 Task: Select check for the extension updates.
Action: Mouse moved to (23, 641)
Screenshot: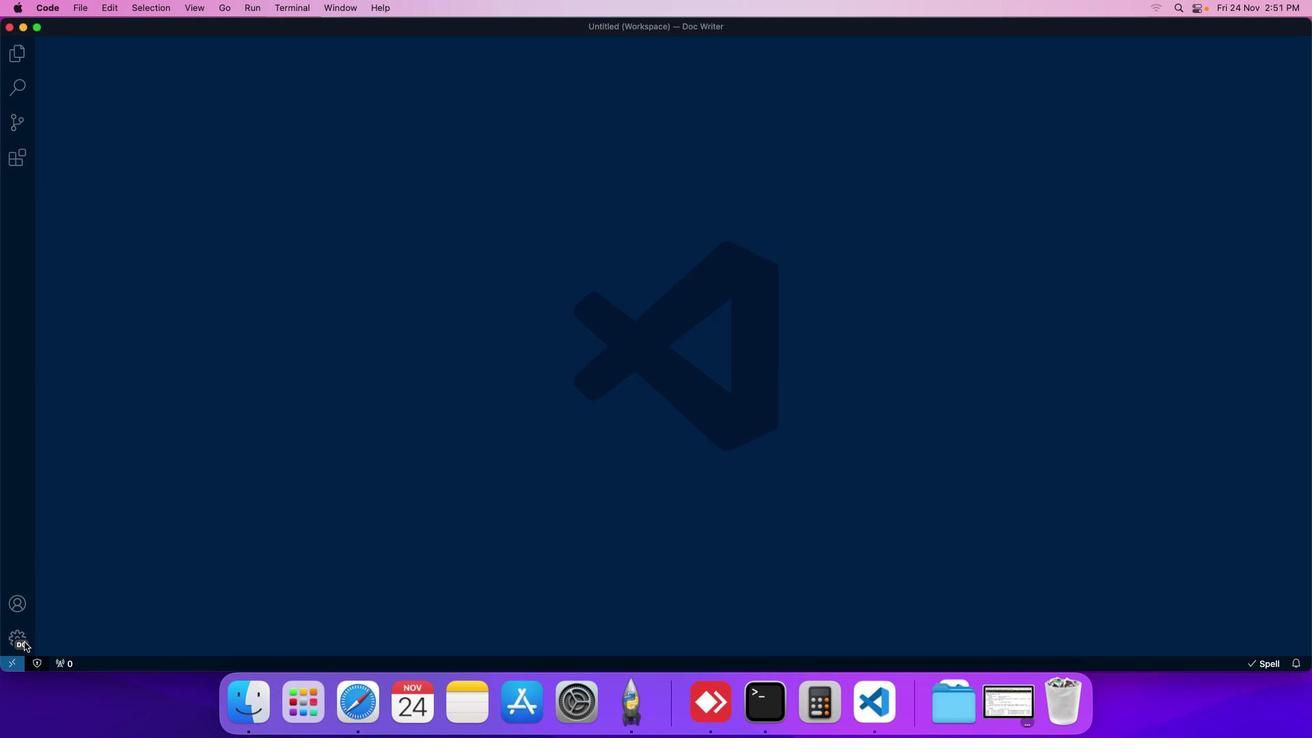 
Action: Mouse pressed left at (23, 641)
Screenshot: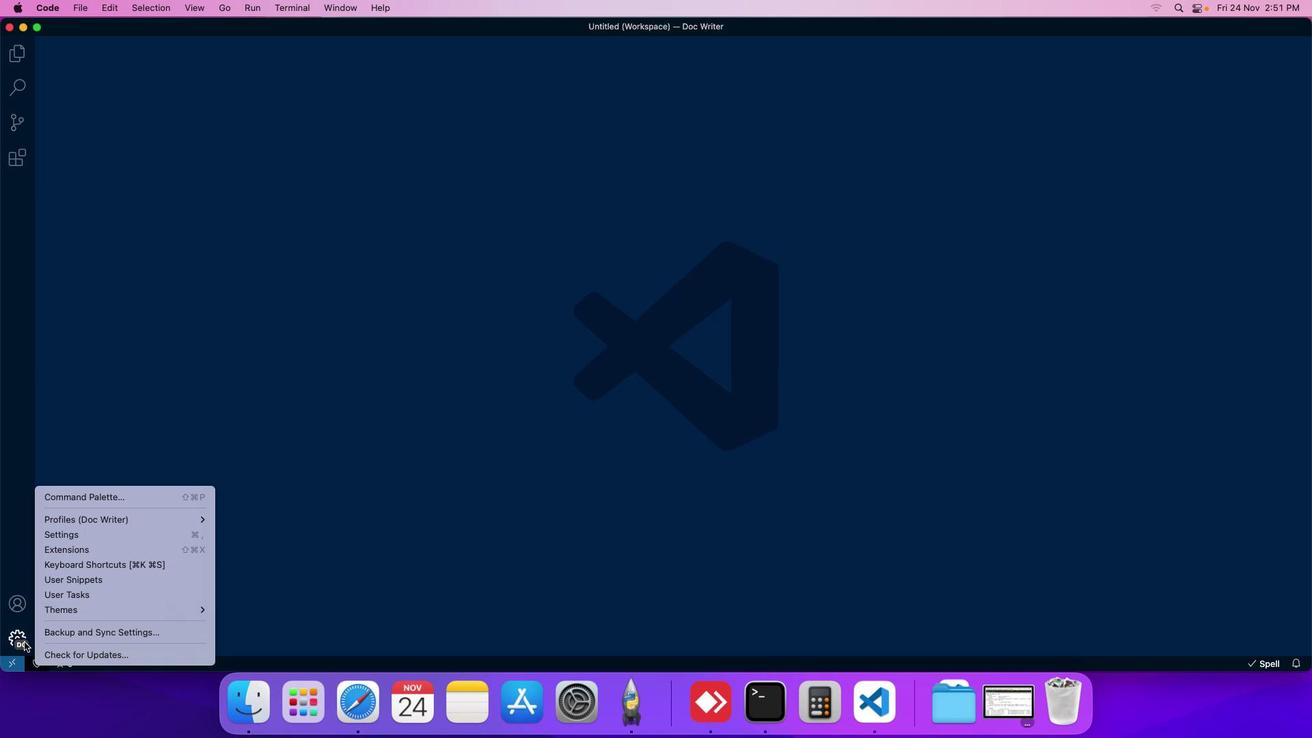 
Action: Mouse moved to (66, 543)
Screenshot: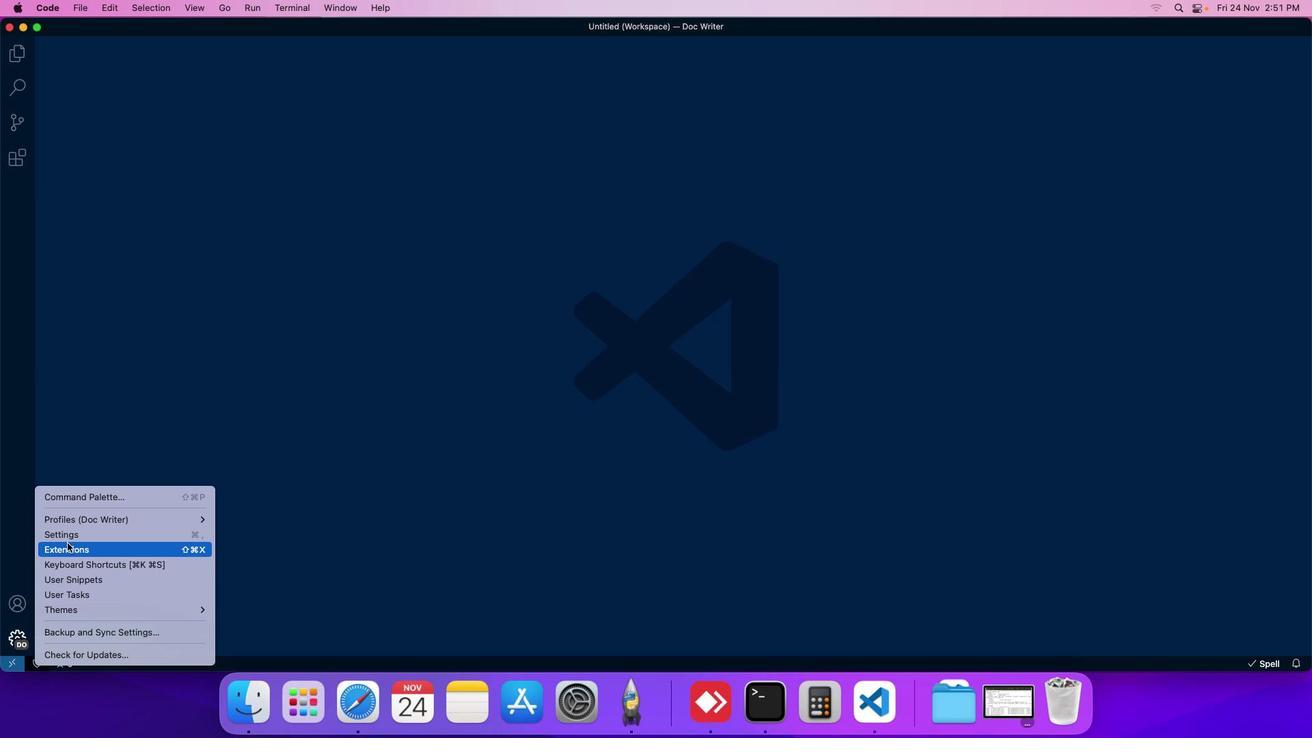 
Action: Mouse pressed left at (66, 543)
Screenshot: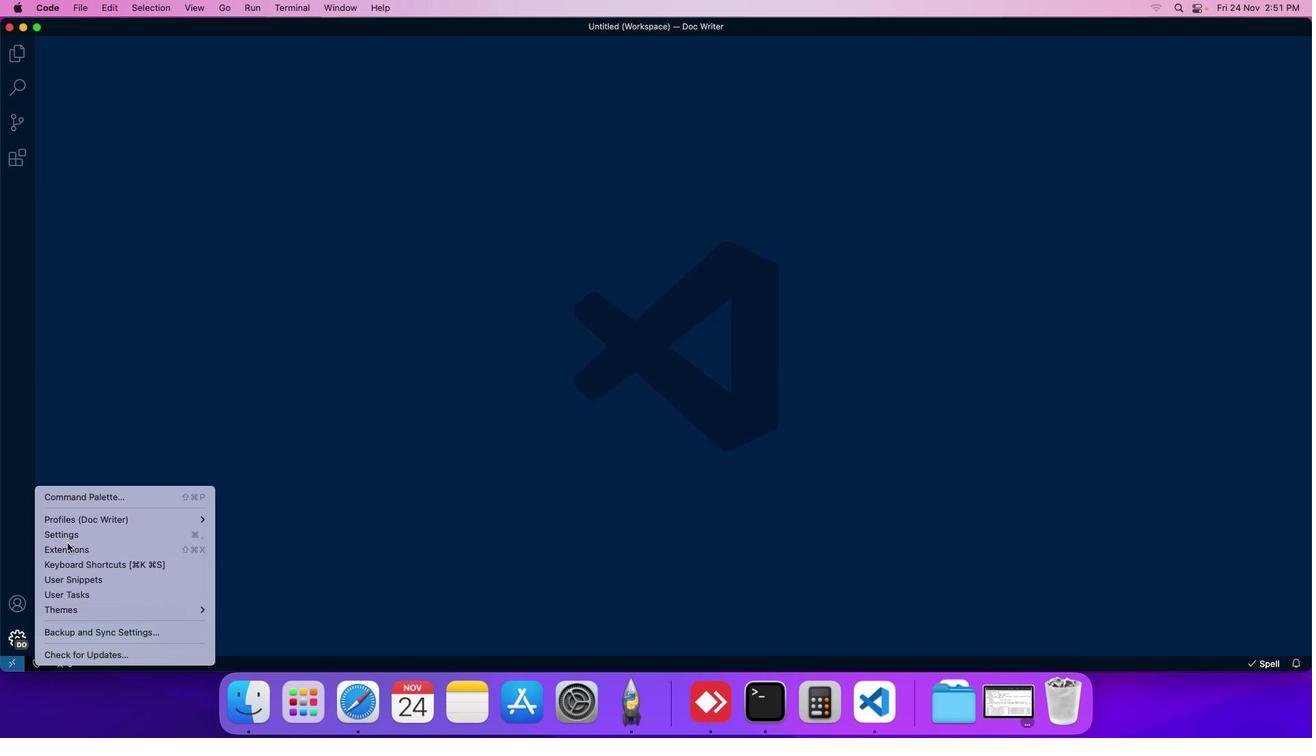 
Action: Mouse moved to (200, 52)
Screenshot: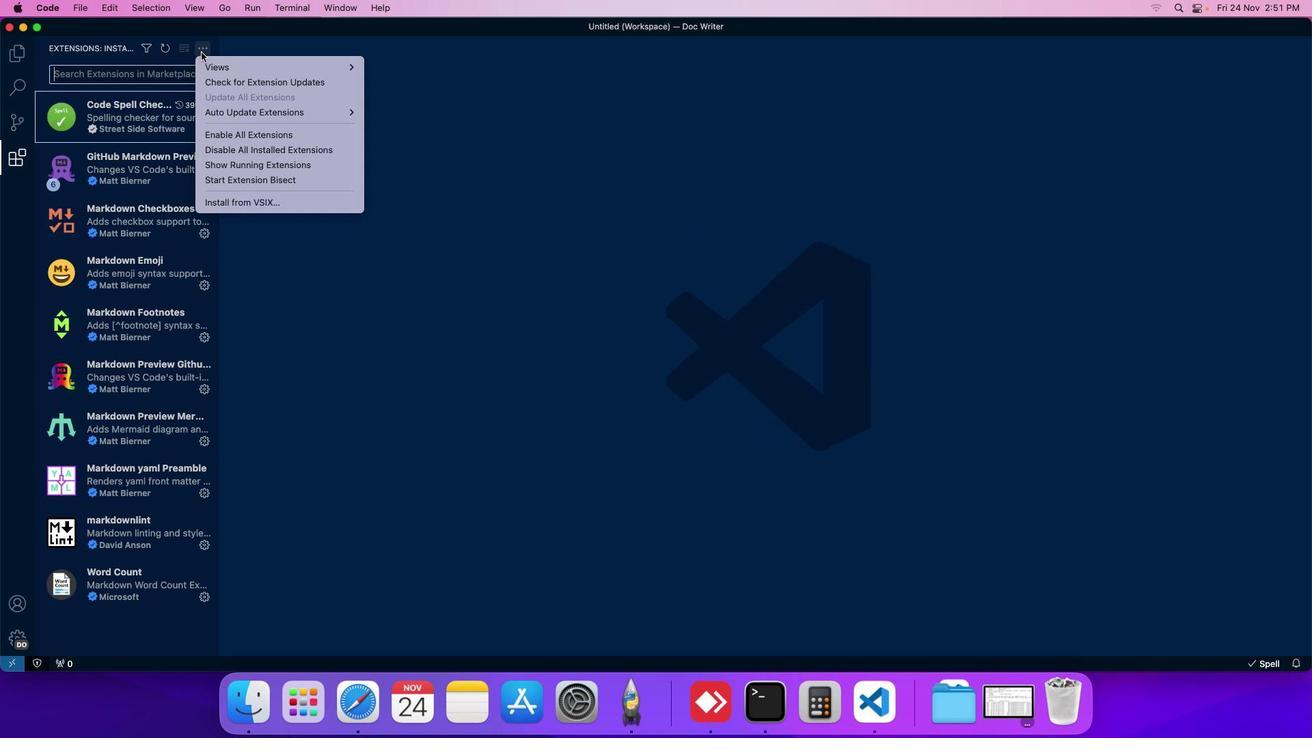 
Action: Mouse pressed left at (200, 52)
Screenshot: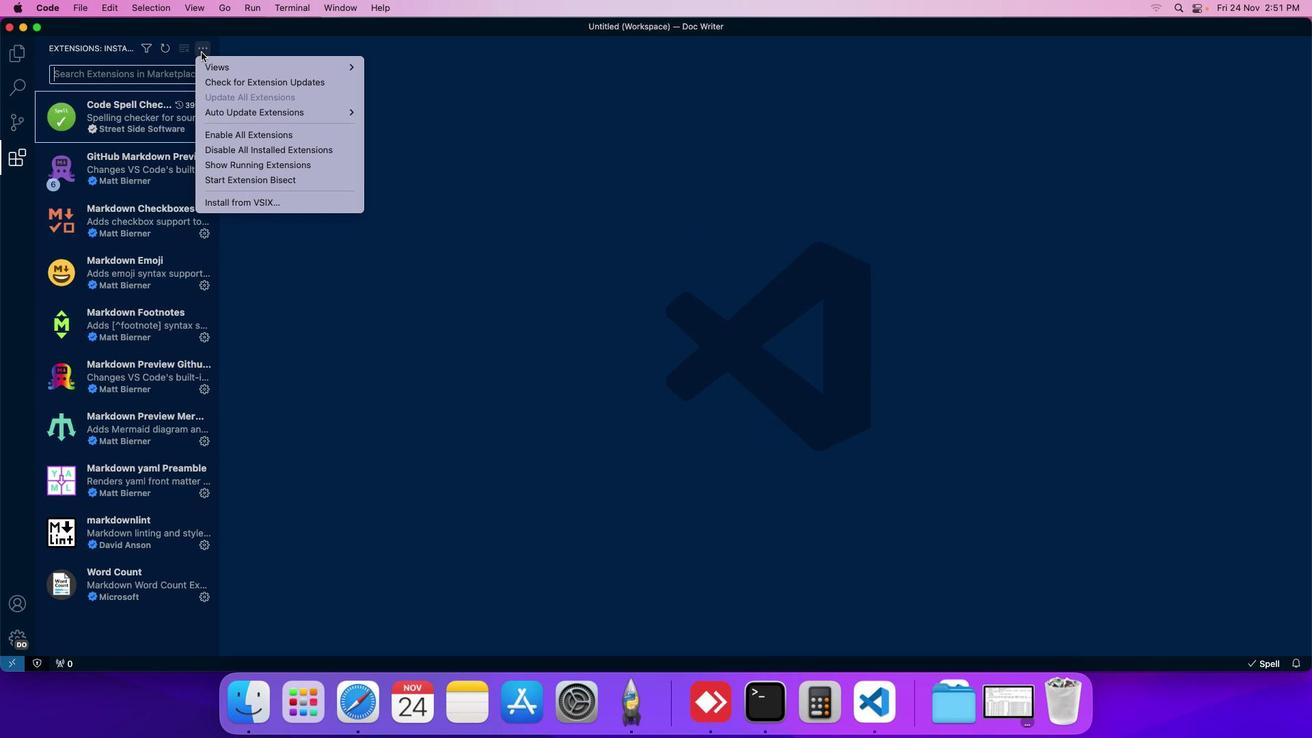 
Action: Mouse moved to (213, 77)
Screenshot: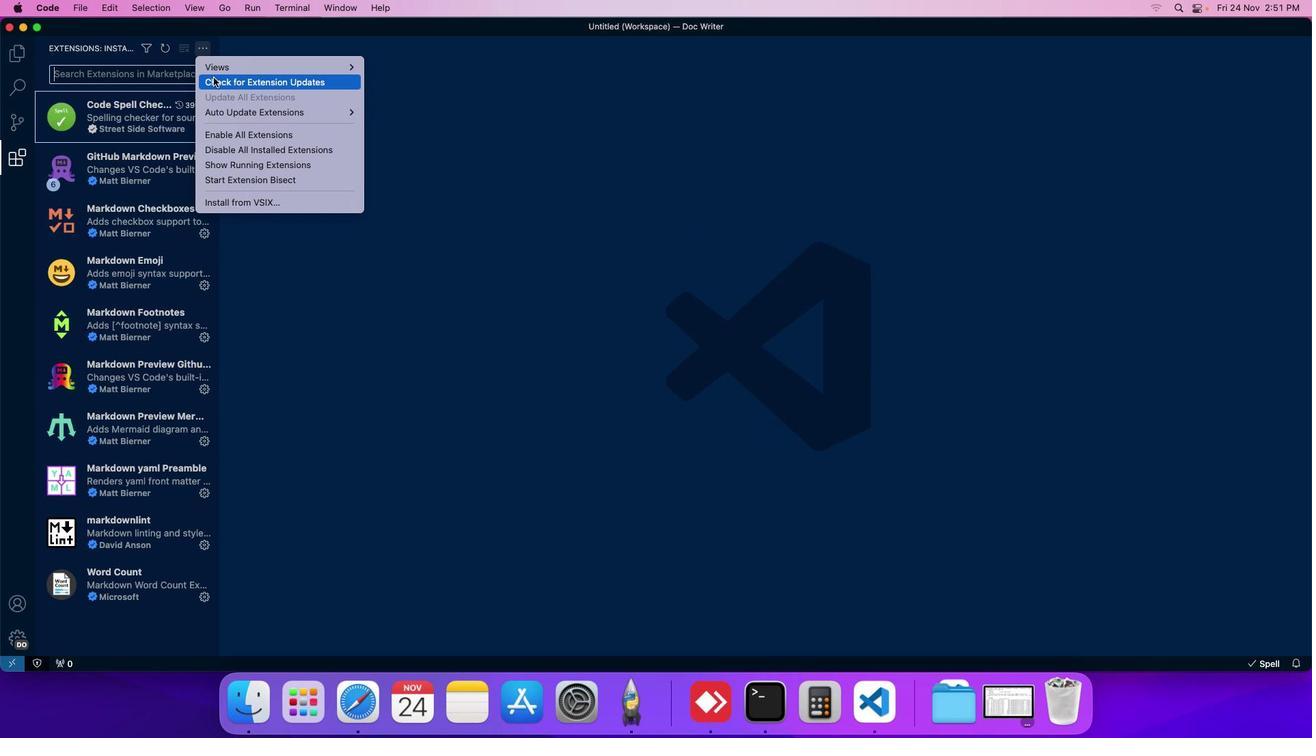 
Action: Mouse pressed left at (213, 77)
Screenshot: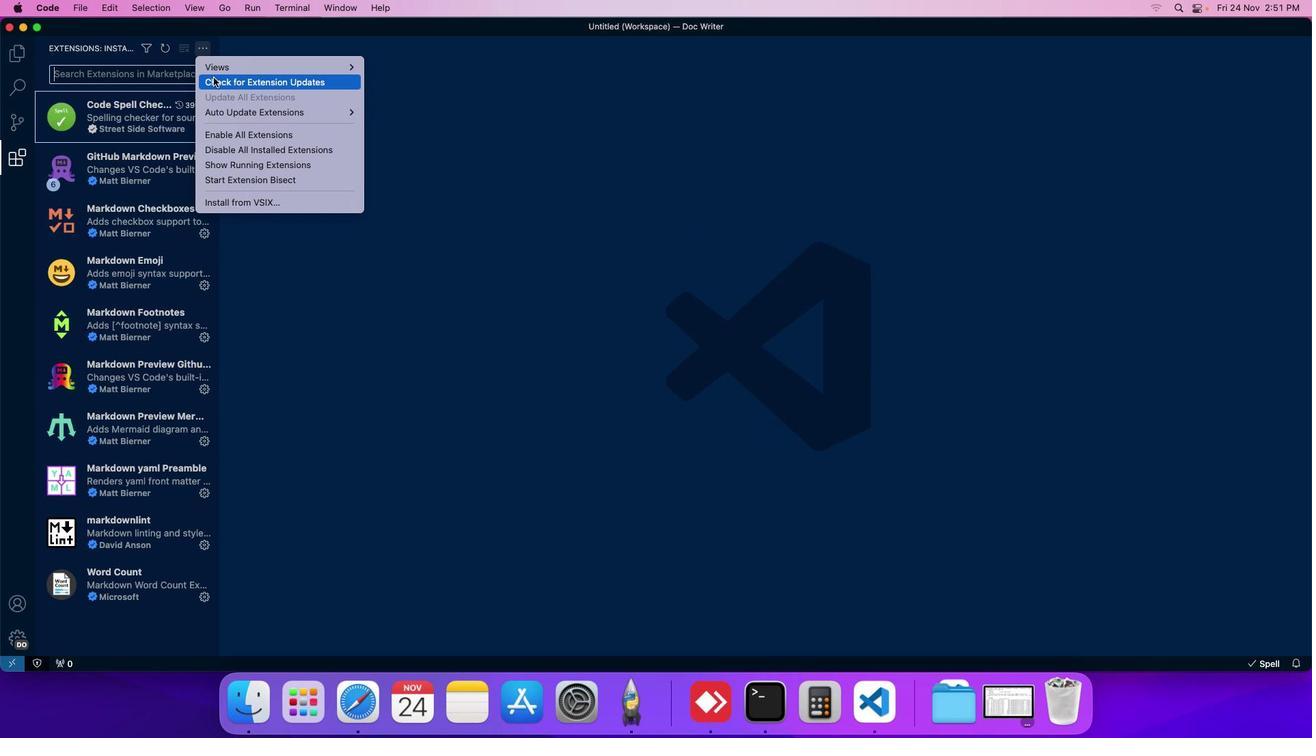 
Action: Mouse moved to (798, 375)
Screenshot: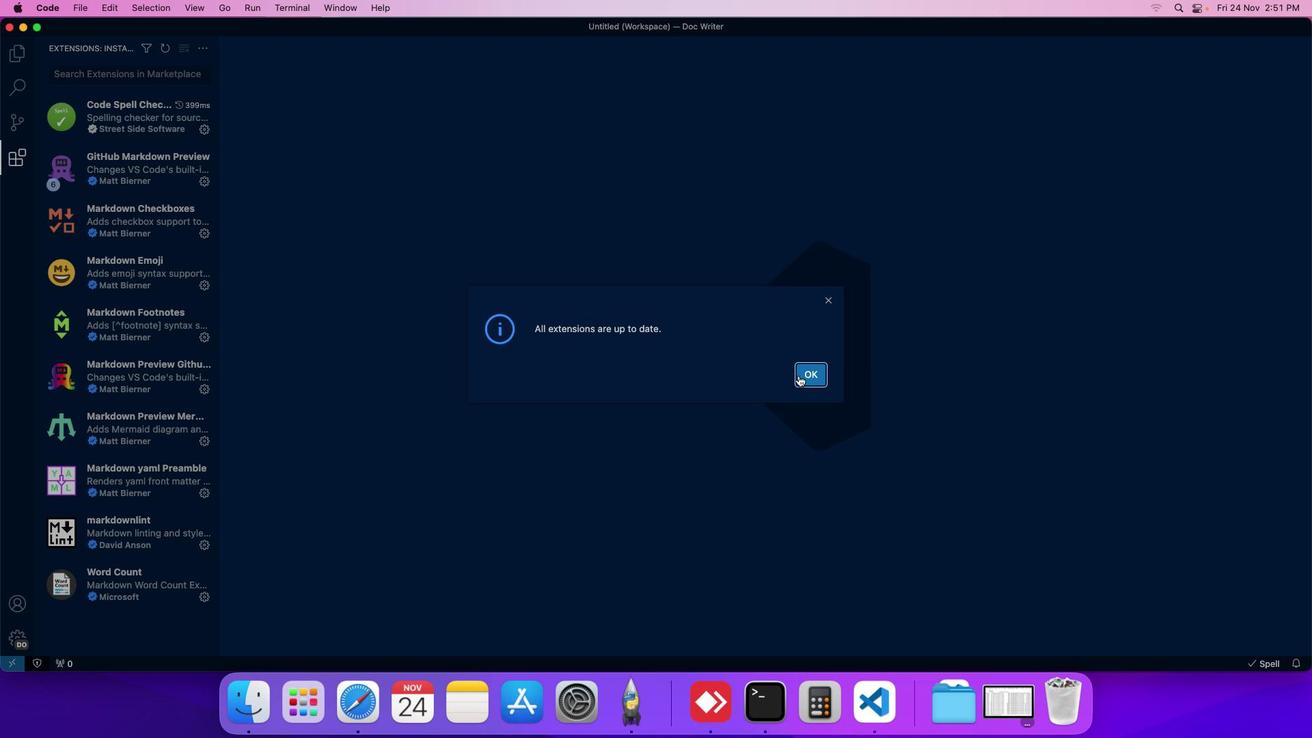 
Action: Mouse pressed left at (798, 375)
Screenshot: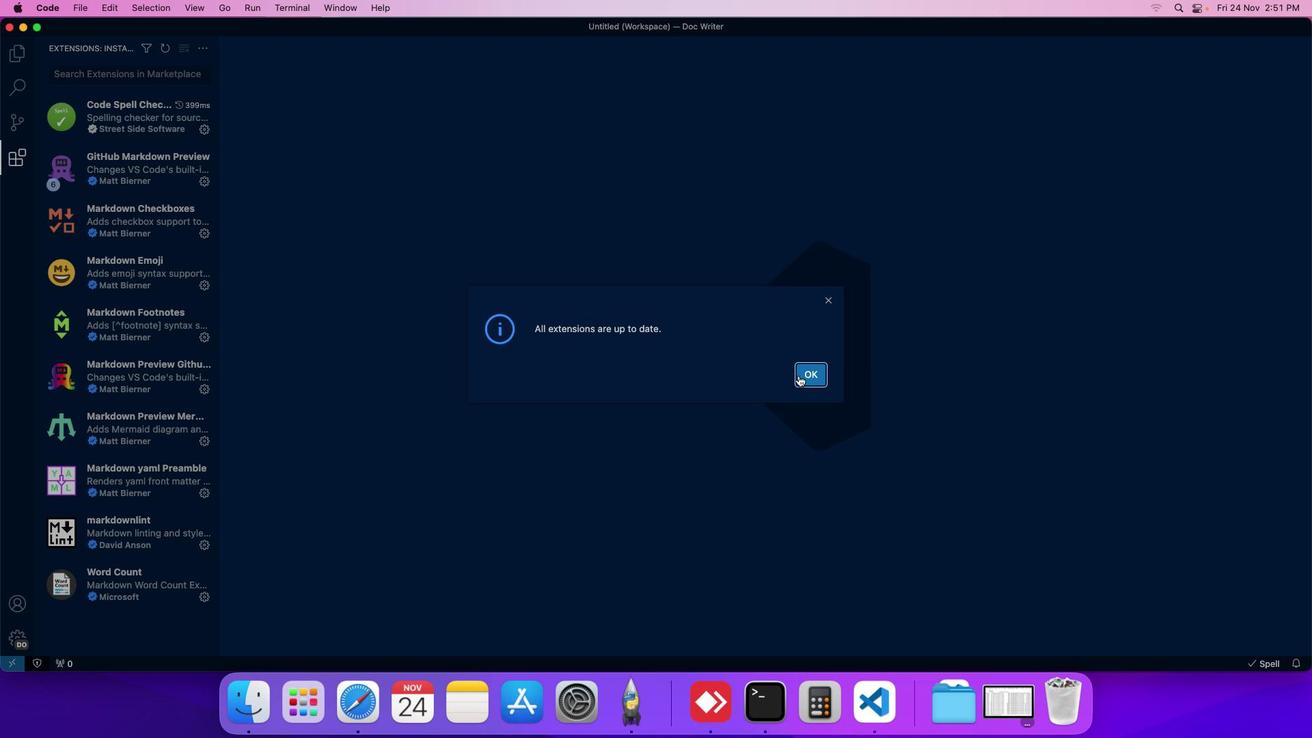 
